 Task: Find hotels with Wheelchair accessibility.
Action: Mouse moved to (371, 85)
Screenshot: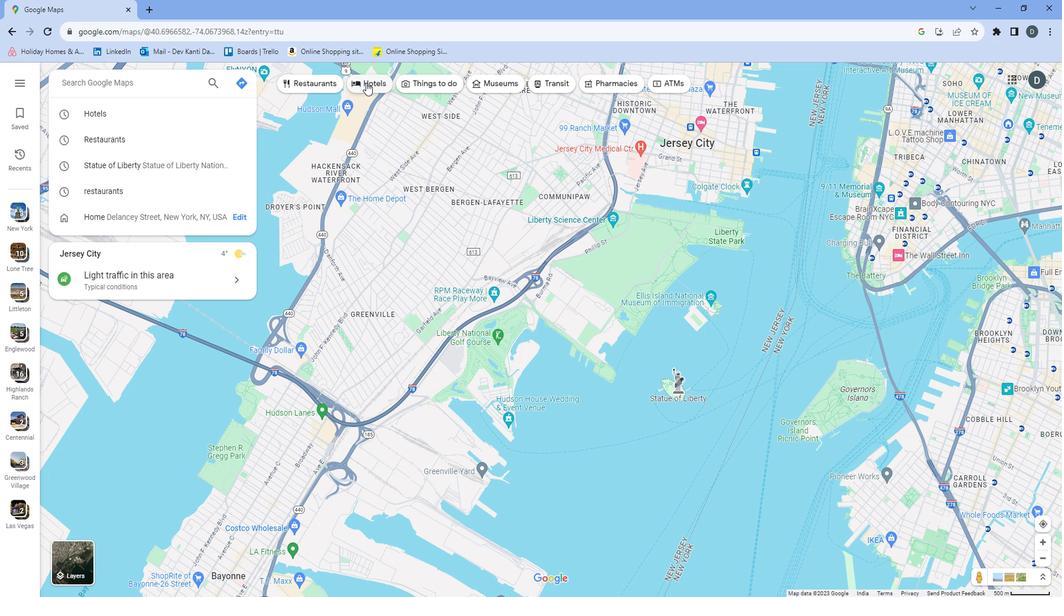 
Action: Mouse pressed left at (371, 85)
Screenshot: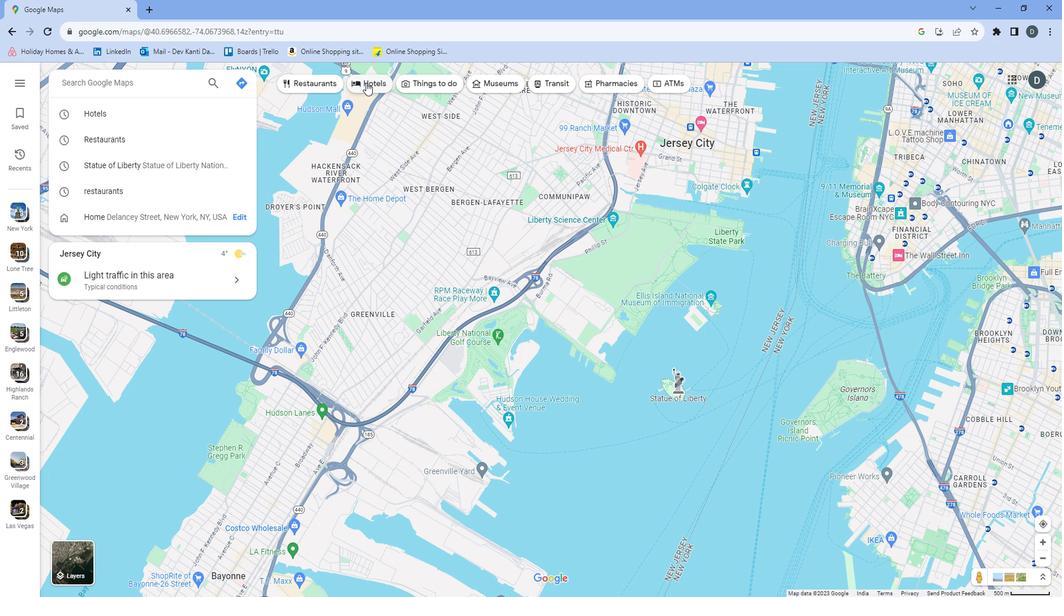 
Action: Mouse moved to (534, 84)
Screenshot: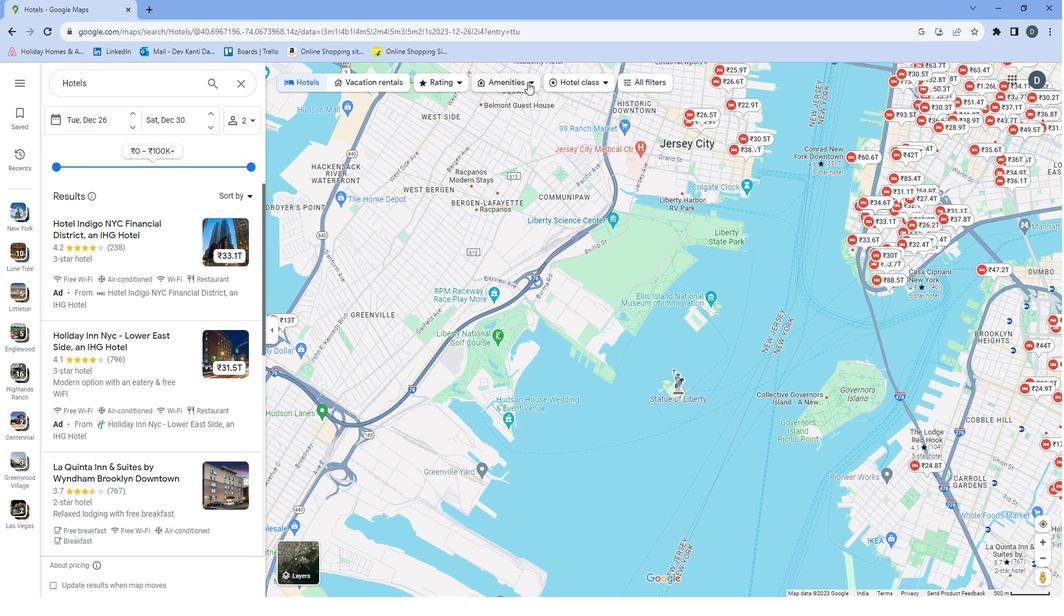
Action: Mouse pressed left at (534, 84)
Screenshot: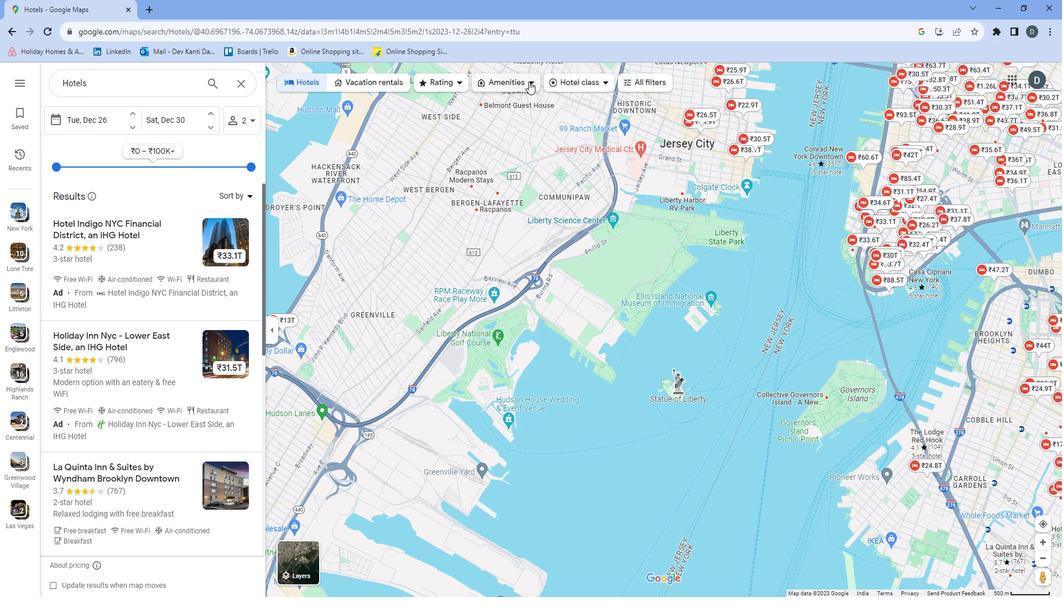 
Action: Mouse moved to (540, 167)
Screenshot: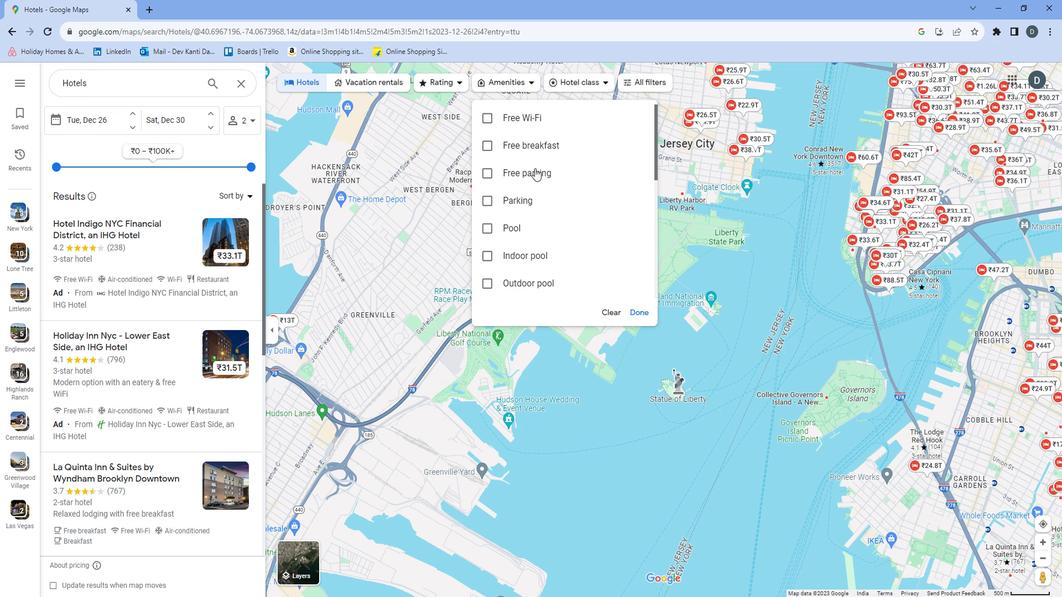 
Action: Mouse scrolled (540, 167) with delta (0, 0)
Screenshot: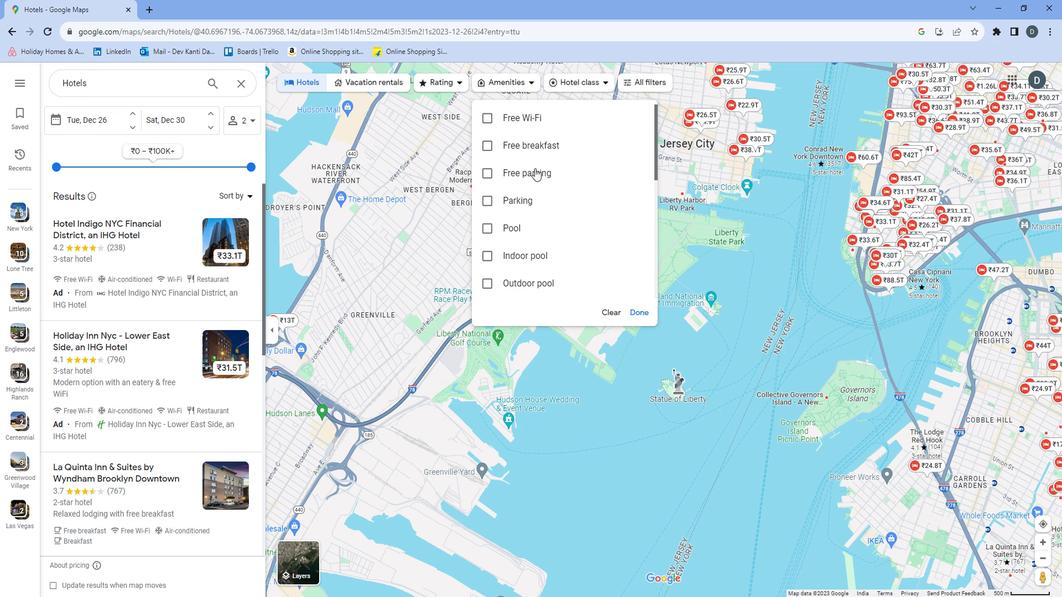 
Action: Mouse moved to (541, 167)
Screenshot: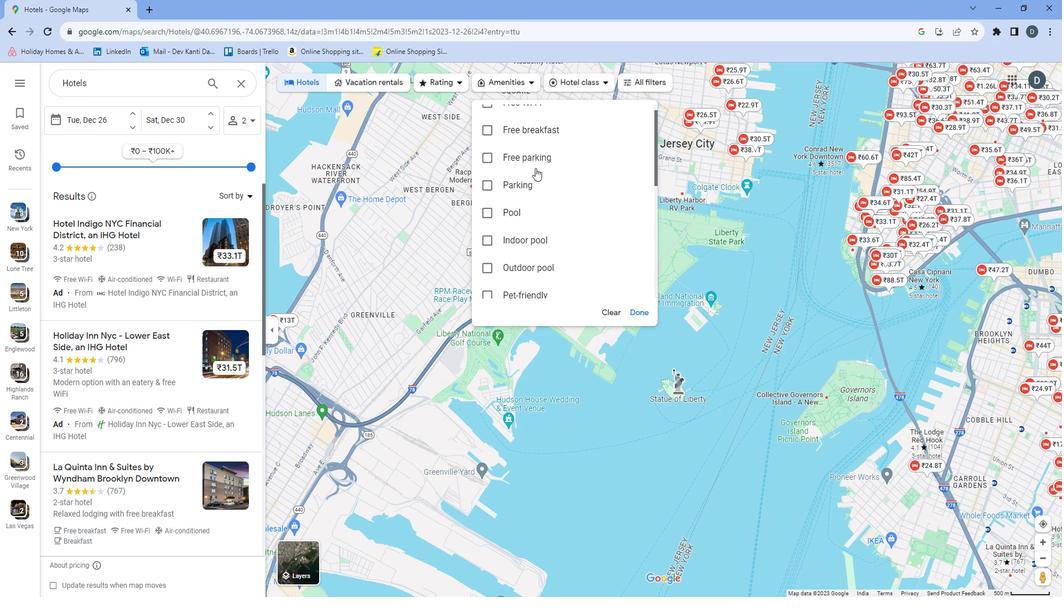 
Action: Mouse scrolled (541, 167) with delta (0, 0)
Screenshot: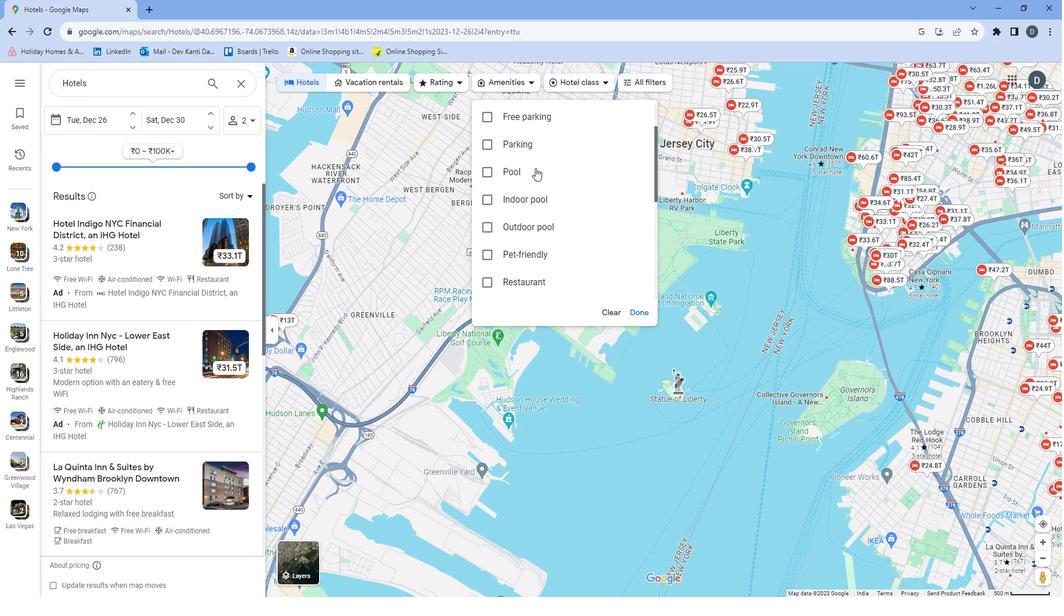 
Action: Mouse scrolled (541, 167) with delta (0, 0)
Screenshot: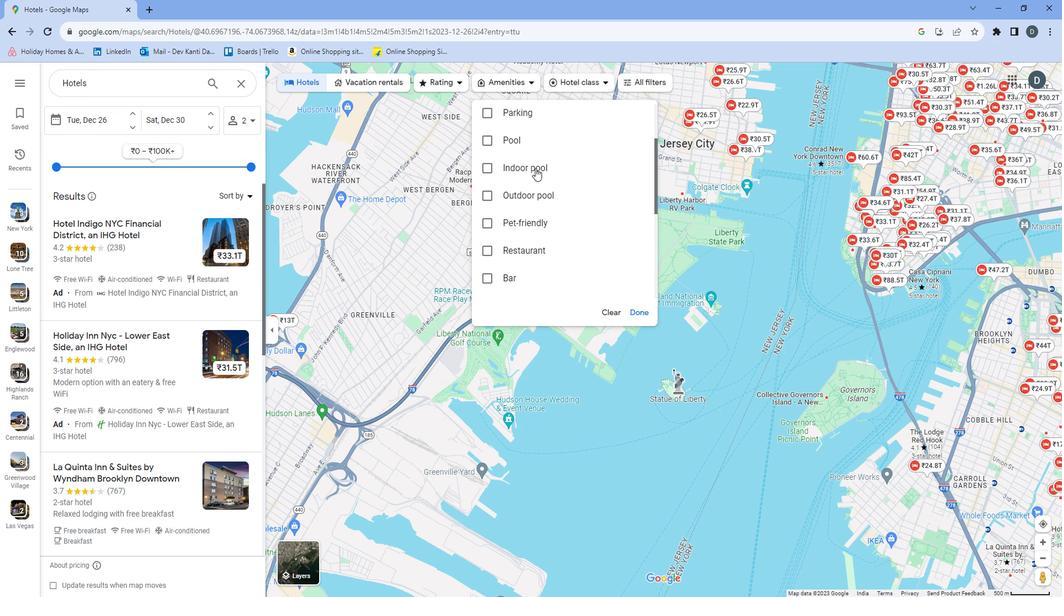 
Action: Mouse scrolled (541, 167) with delta (0, 0)
Screenshot: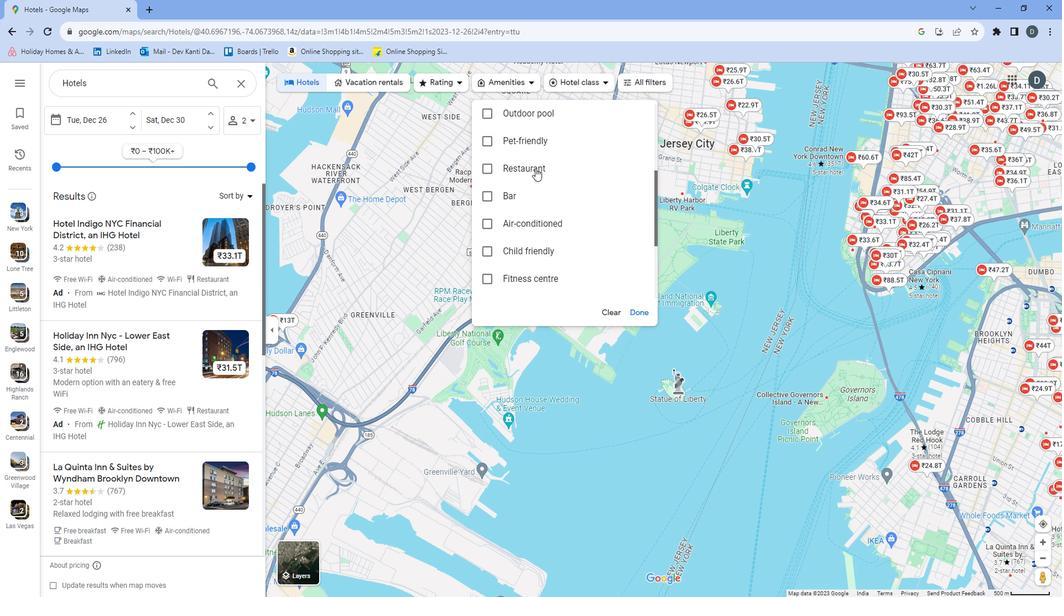 
Action: Mouse scrolled (541, 167) with delta (0, 0)
Screenshot: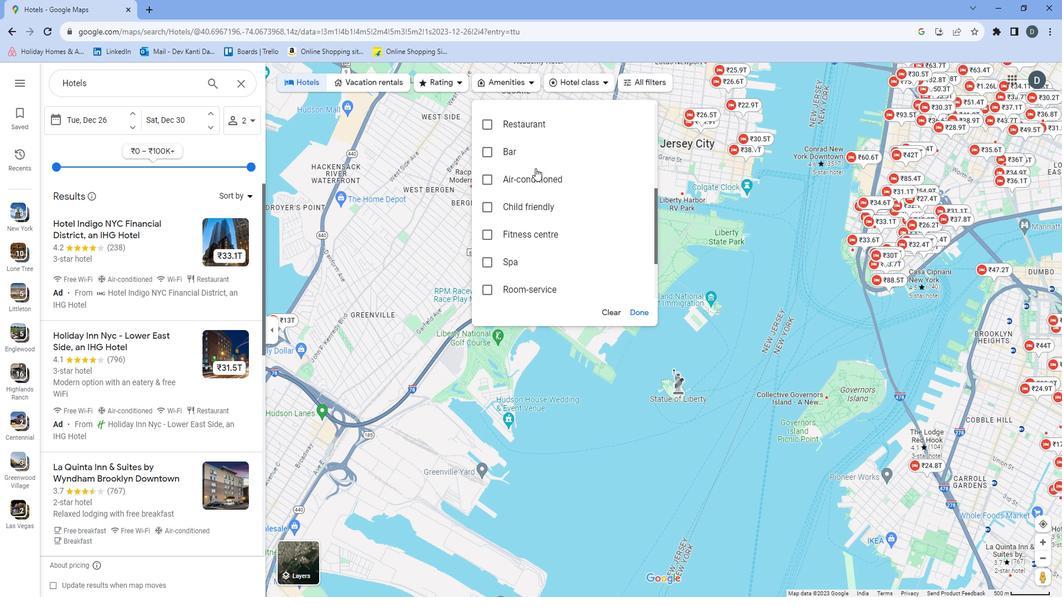 
Action: Mouse scrolled (541, 167) with delta (0, 0)
Screenshot: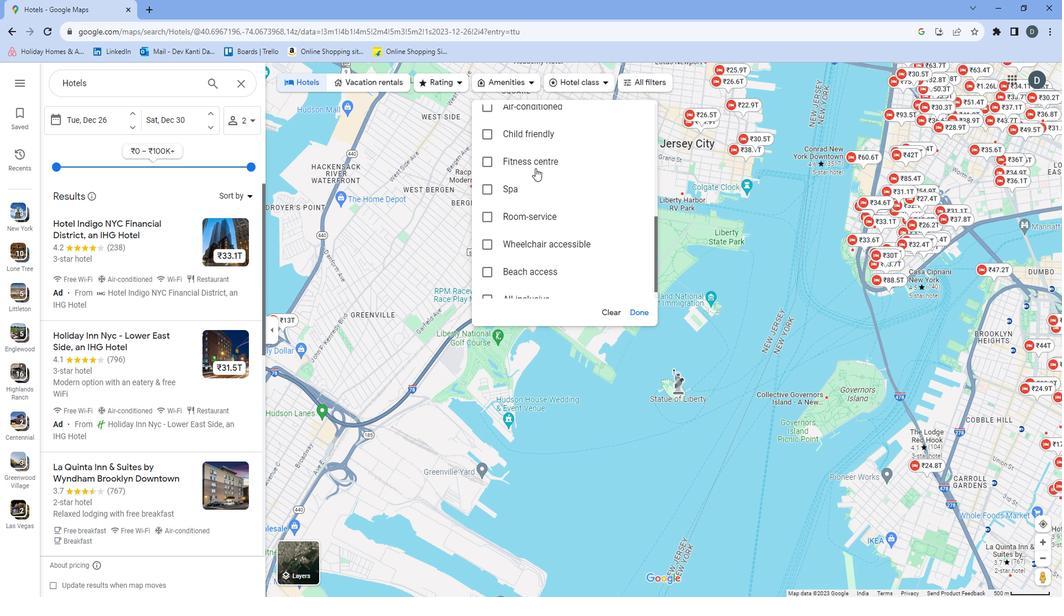 
Action: Mouse moved to (541, 168)
Screenshot: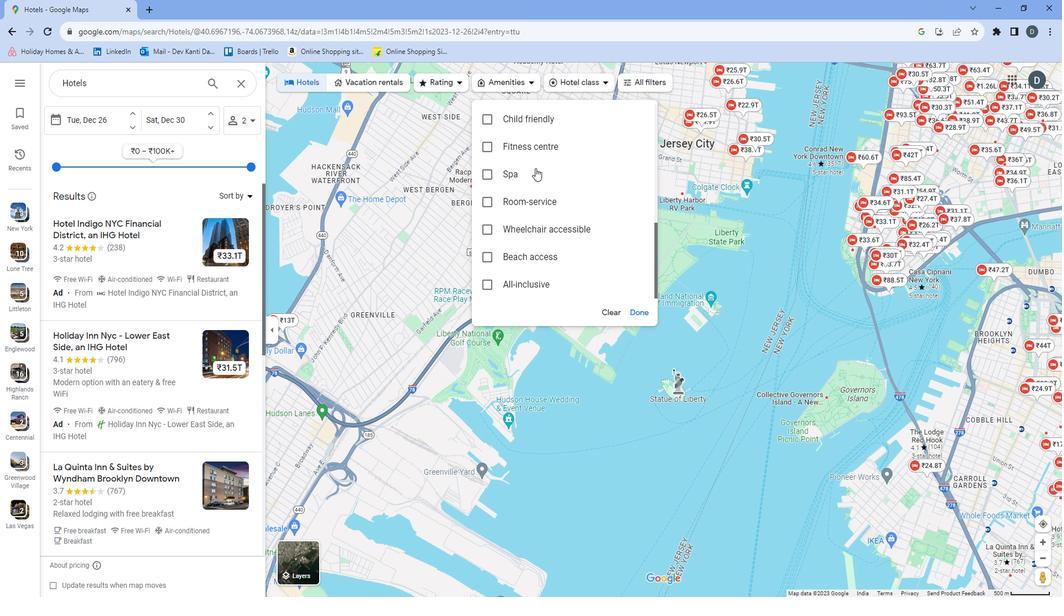 
Action: Mouse scrolled (541, 167) with delta (0, 0)
Screenshot: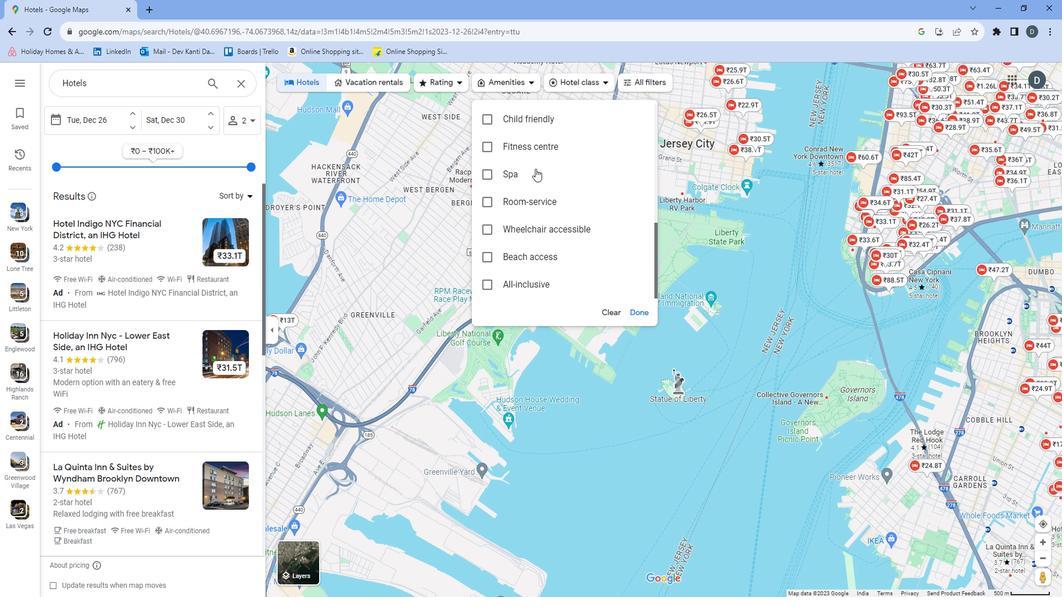 
Action: Mouse moved to (499, 229)
Screenshot: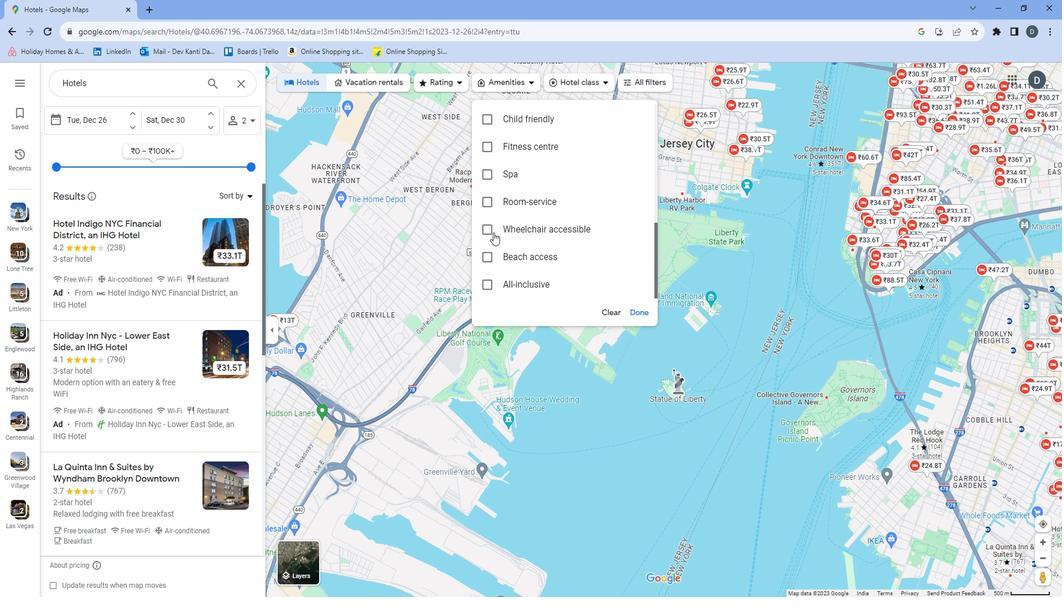 
Action: Mouse pressed left at (499, 229)
Screenshot: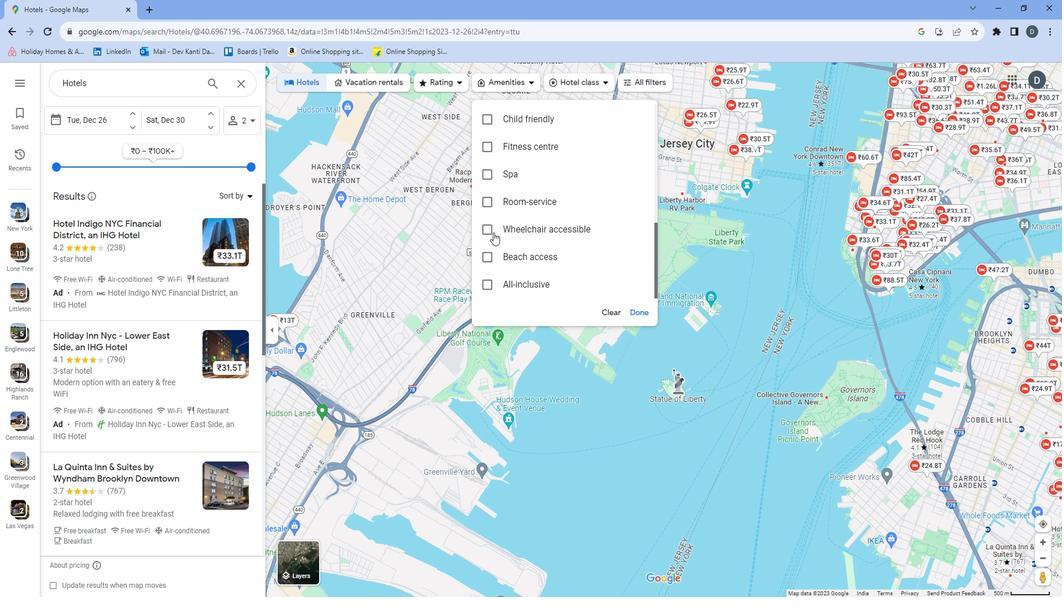 
Action: Mouse moved to (648, 303)
Screenshot: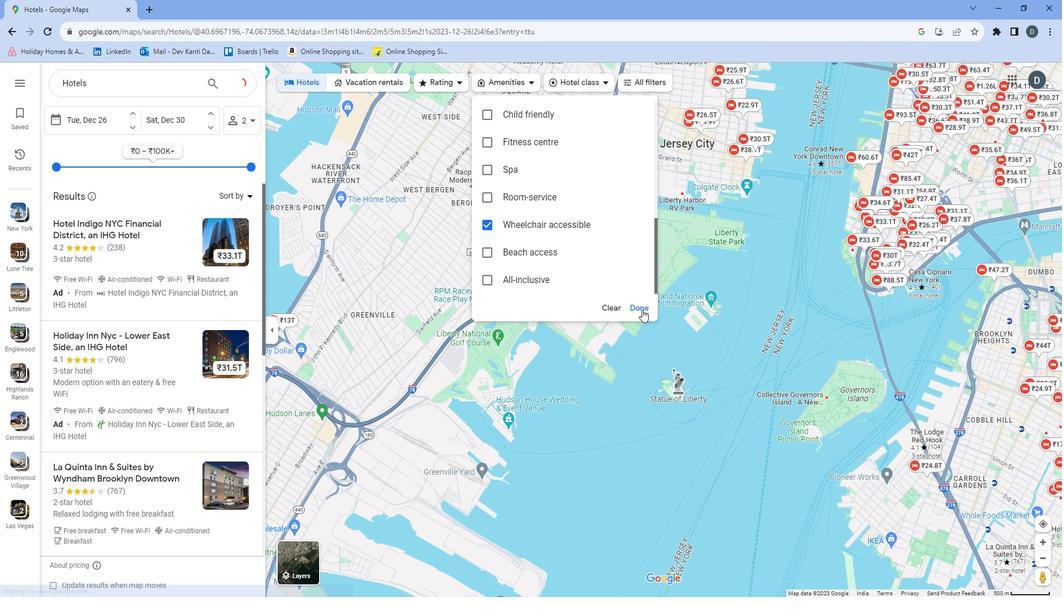 
Action: Mouse pressed left at (648, 303)
Screenshot: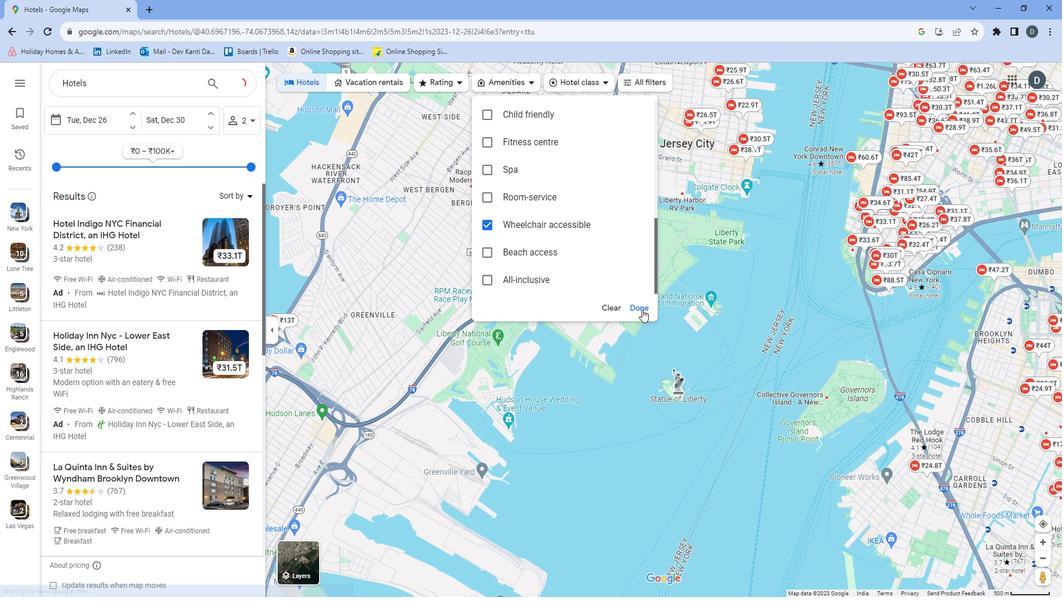 
Action: Mouse moved to (614, 260)
Screenshot: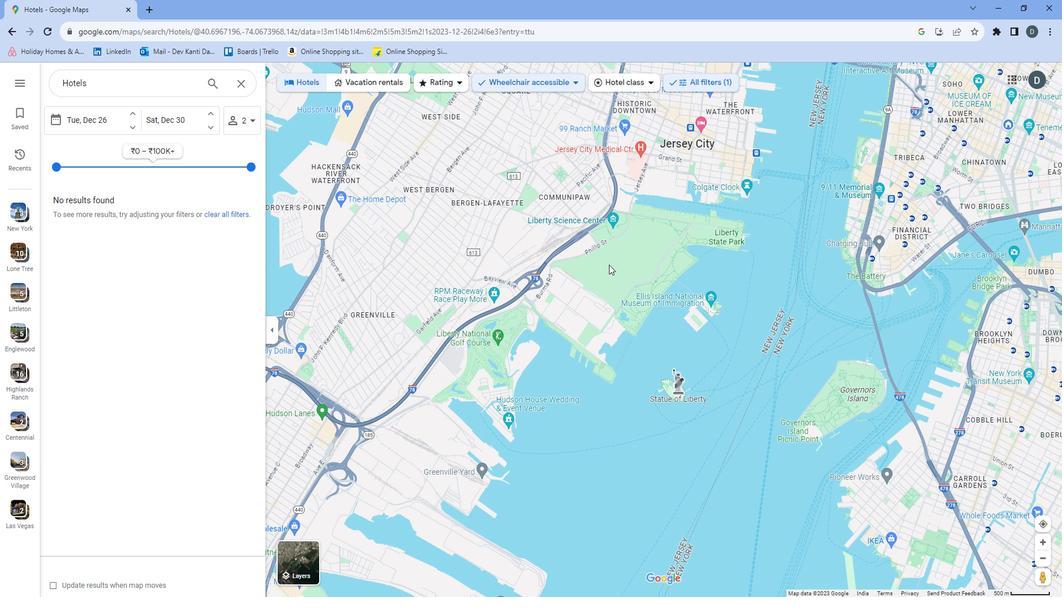 
